 Task: In the sheet Budget Analysis ToolFont size of heading  18 Font style of dataoswald 'Font size of data '9 Alignment of headline & dataAlign center.   Fill color in heading, Red Font color of dataIn the sheet   Excelerate Sales   book
Action: Mouse moved to (136, 142)
Screenshot: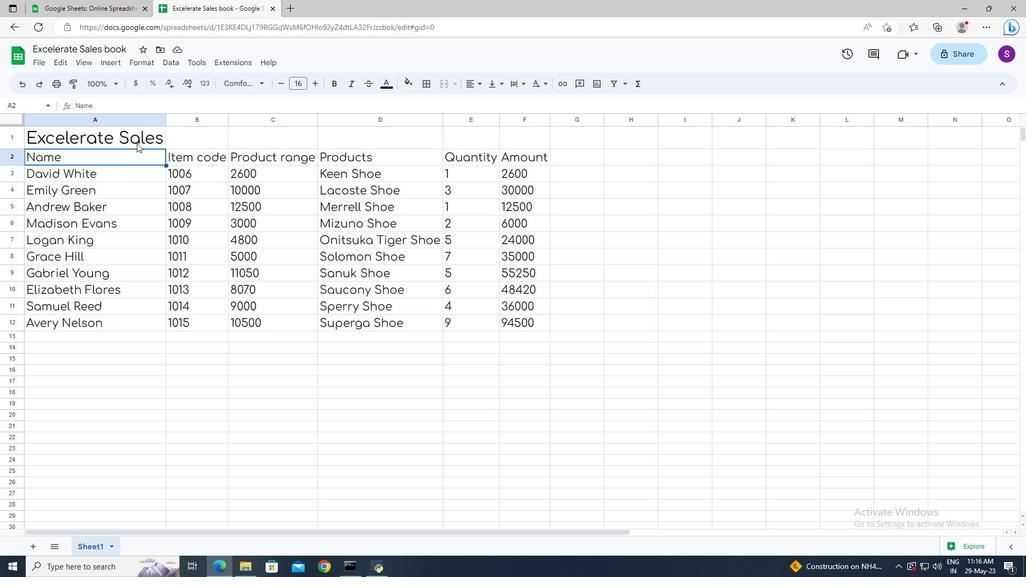 
Action: Mouse pressed left at (136, 142)
Screenshot: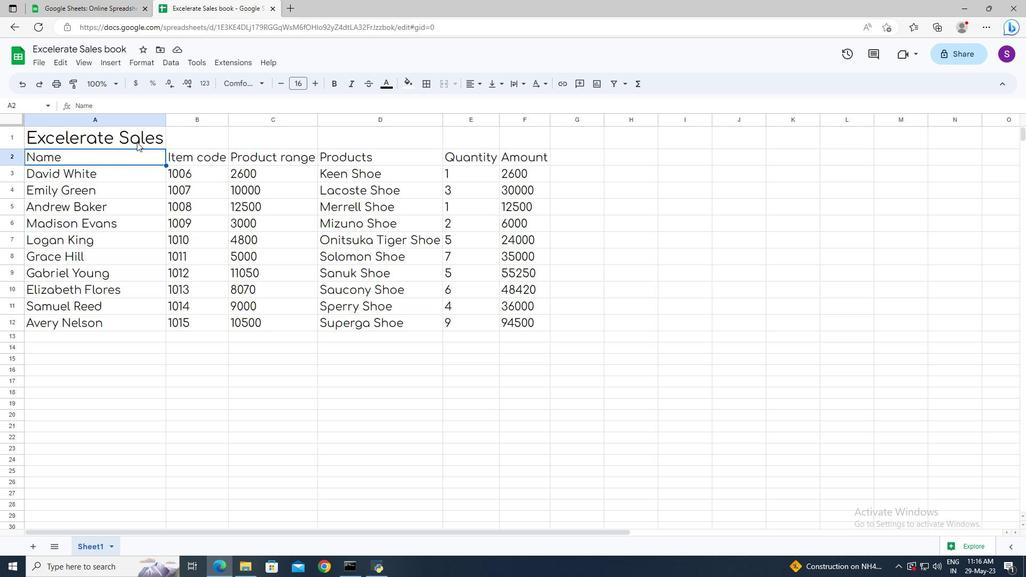 
Action: Mouse moved to (303, 81)
Screenshot: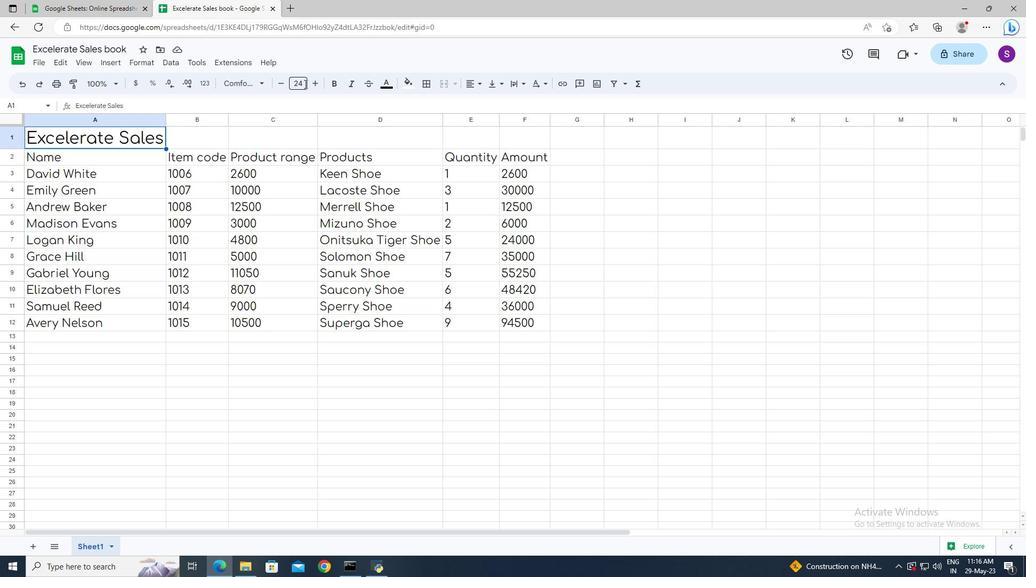 
Action: Mouse pressed left at (303, 81)
Screenshot: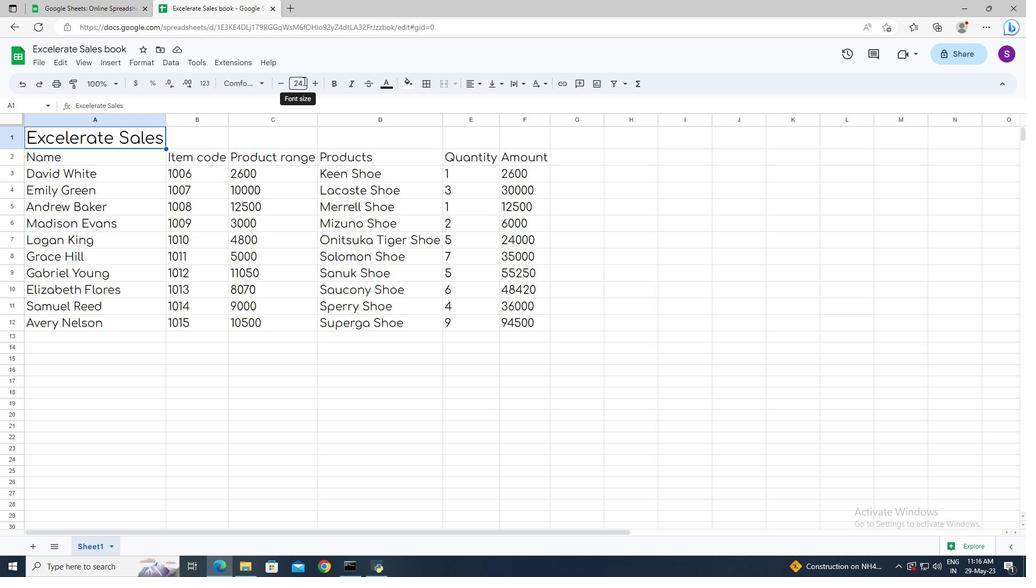 
Action: Key pressed 18<Key.enter>
Screenshot: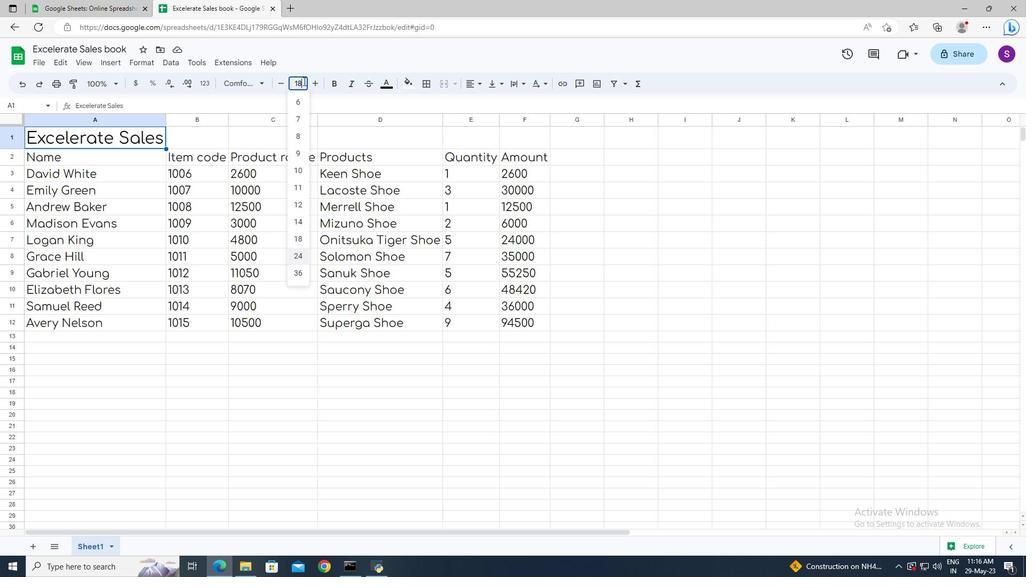 
Action: Mouse moved to (113, 151)
Screenshot: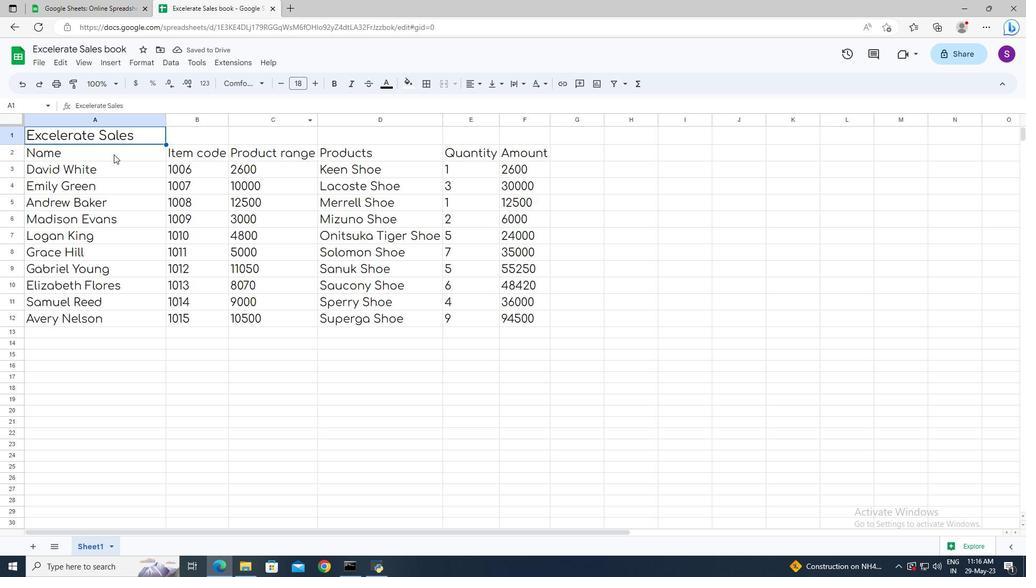 
Action: Mouse pressed left at (113, 151)
Screenshot: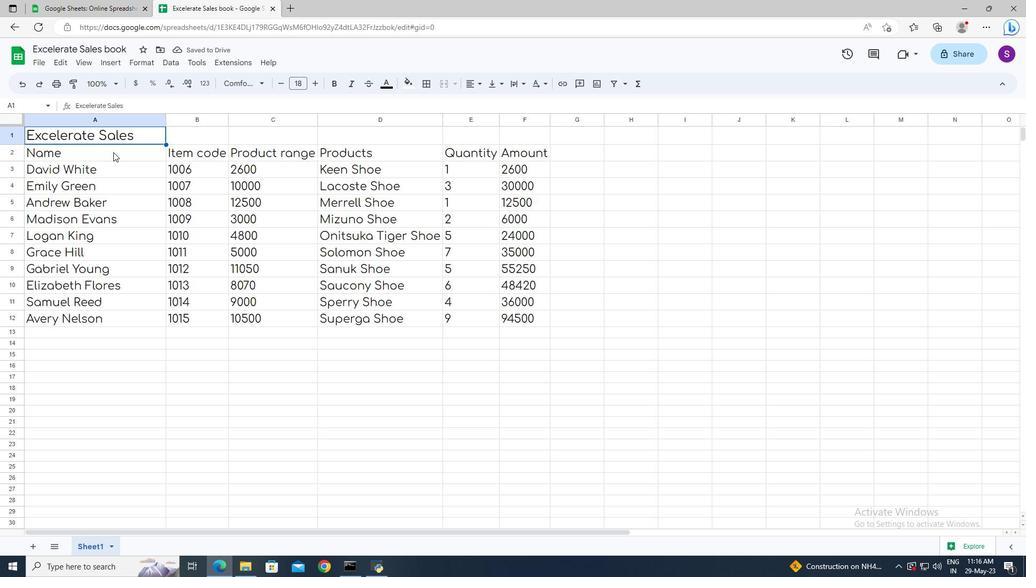 
Action: Key pressed <Key.shift><Key.shift><Key.shift><Key.shift><Key.shift><Key.shift><Key.shift><Key.shift><Key.shift><Key.shift><Key.shift><Key.shift><Key.shift><Key.shift><Key.shift><Key.shift><Key.down><Key.right>
Screenshot: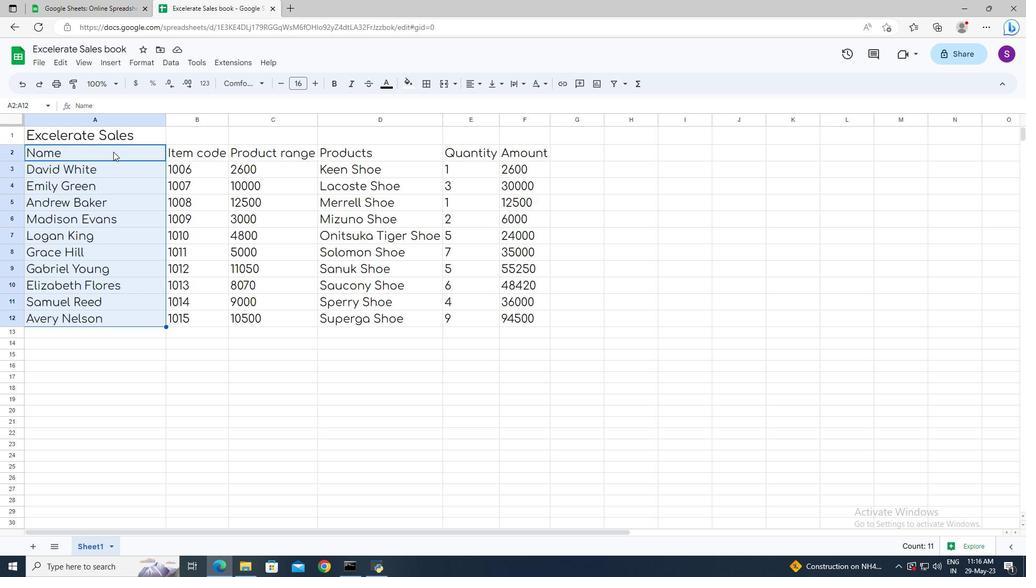 
Action: Mouse moved to (264, 86)
Screenshot: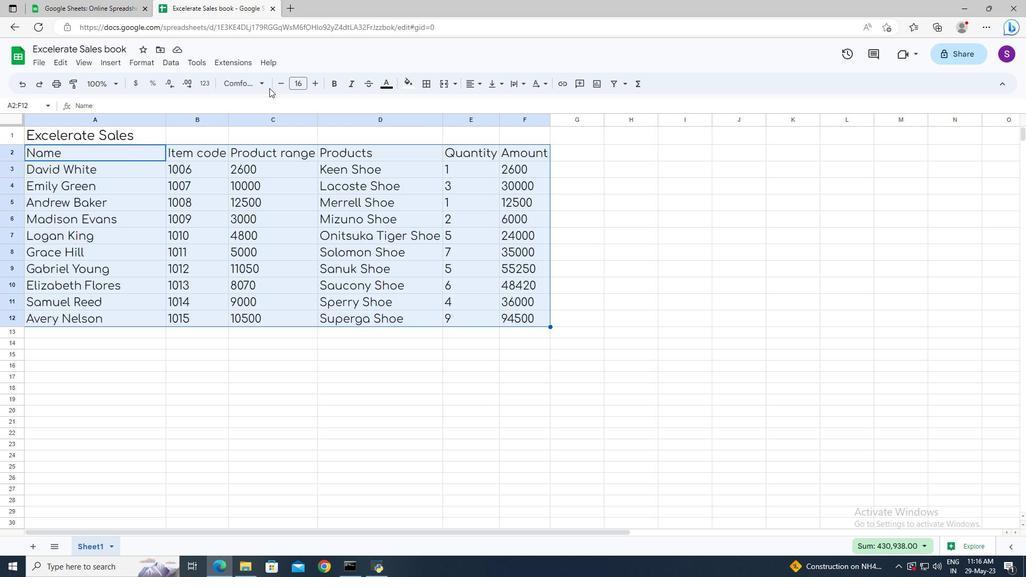 
Action: Mouse pressed left at (264, 86)
Screenshot: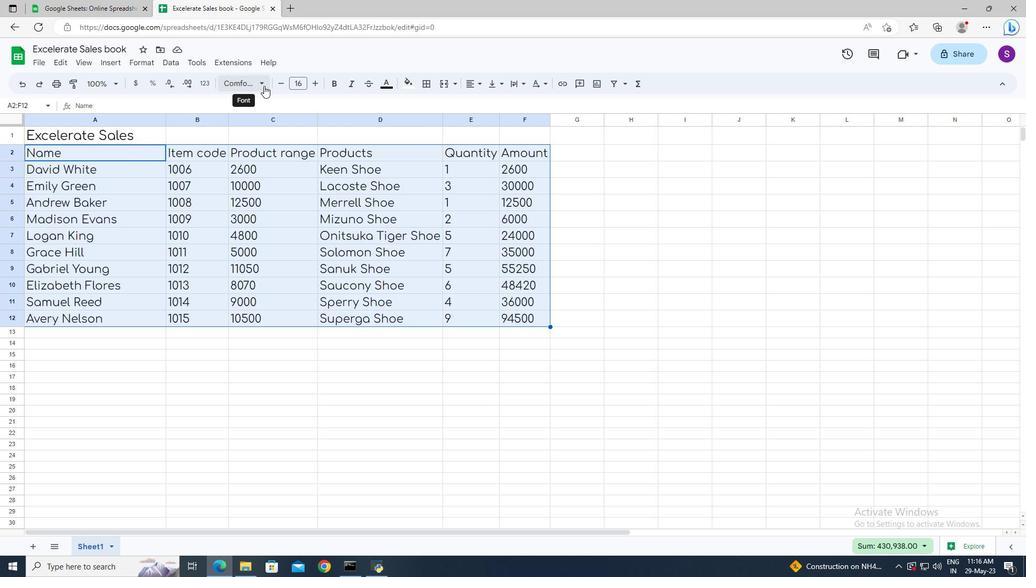 
Action: Mouse moved to (271, 528)
Screenshot: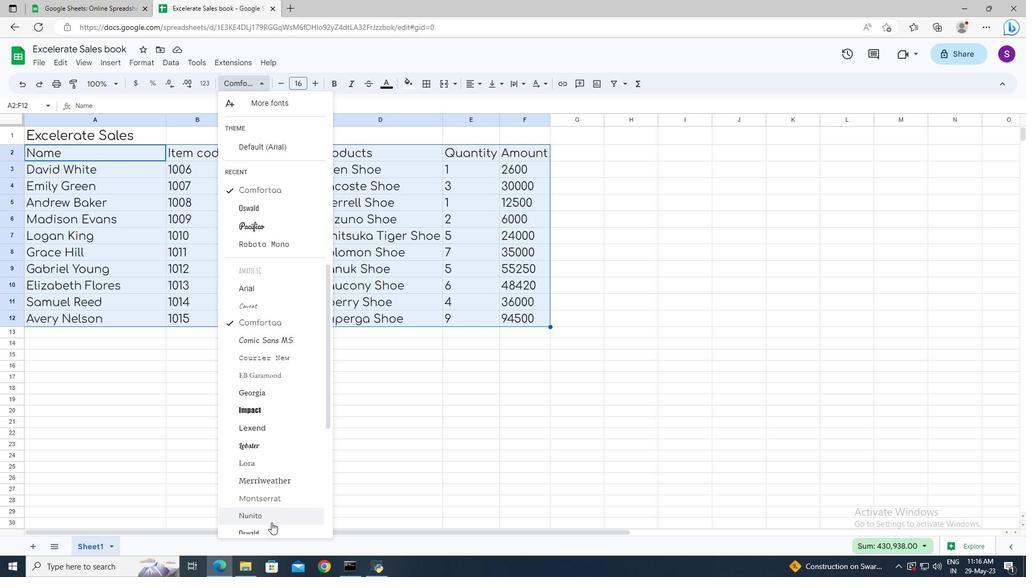 
Action: Mouse pressed left at (271, 528)
Screenshot: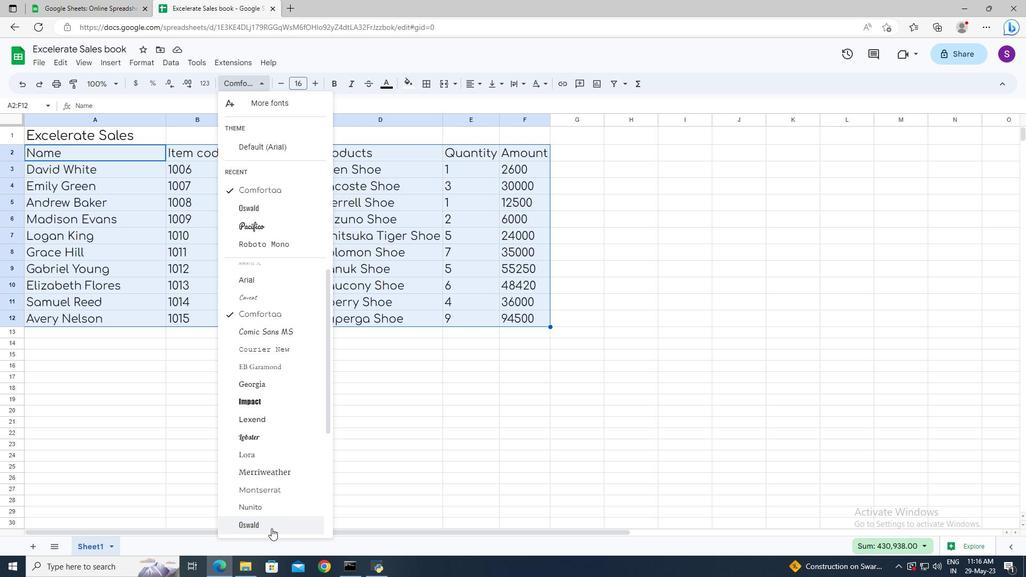 
Action: Mouse moved to (304, 86)
Screenshot: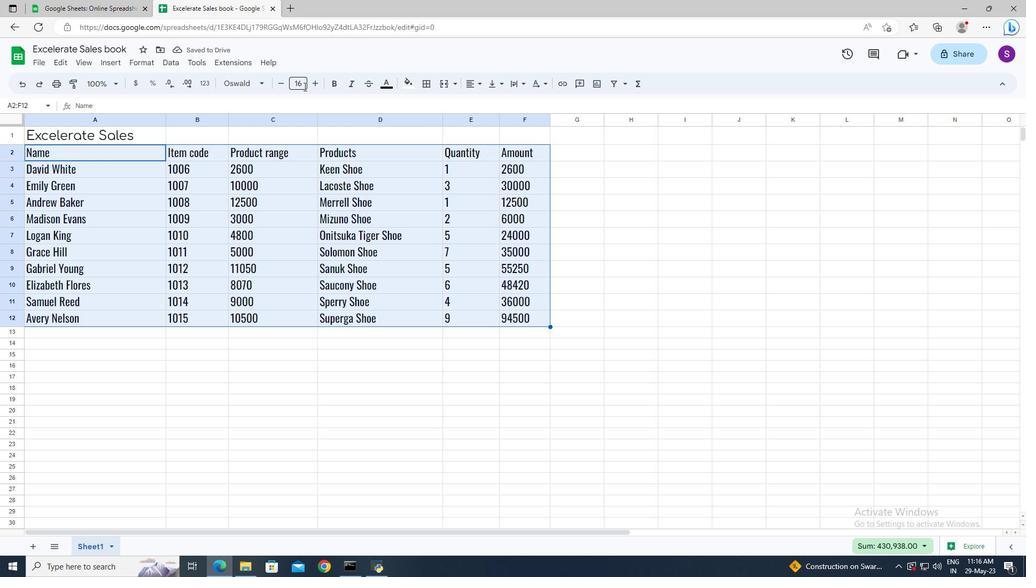 
Action: Mouse pressed left at (304, 86)
Screenshot: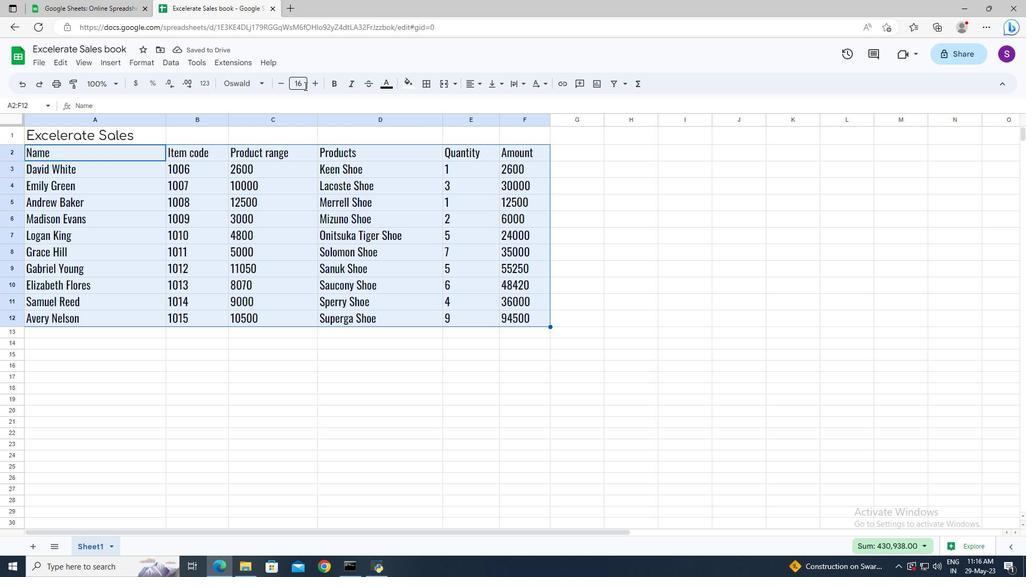 
Action: Key pressed 9<Key.enter>
Screenshot: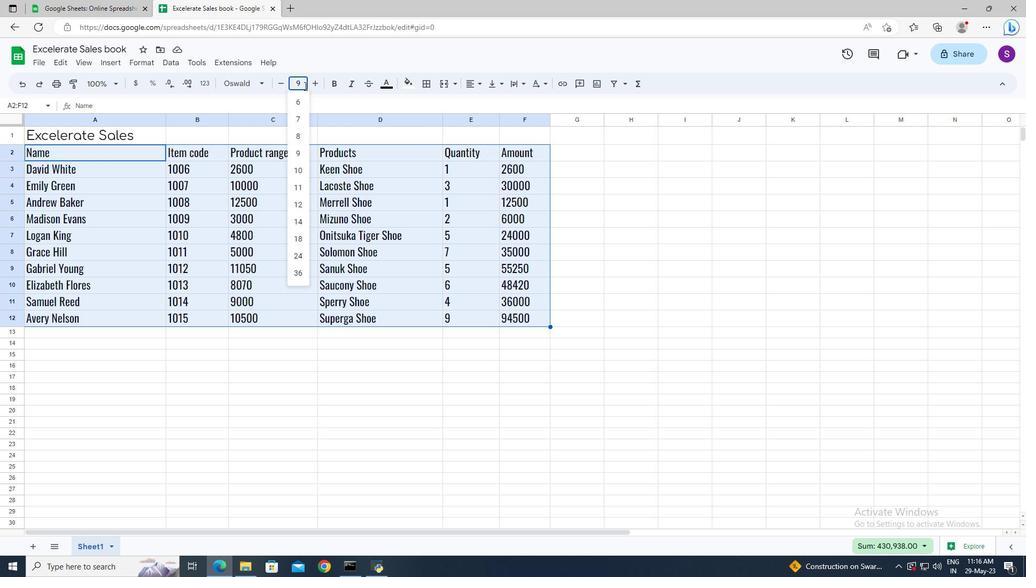 
Action: Mouse moved to (161, 134)
Screenshot: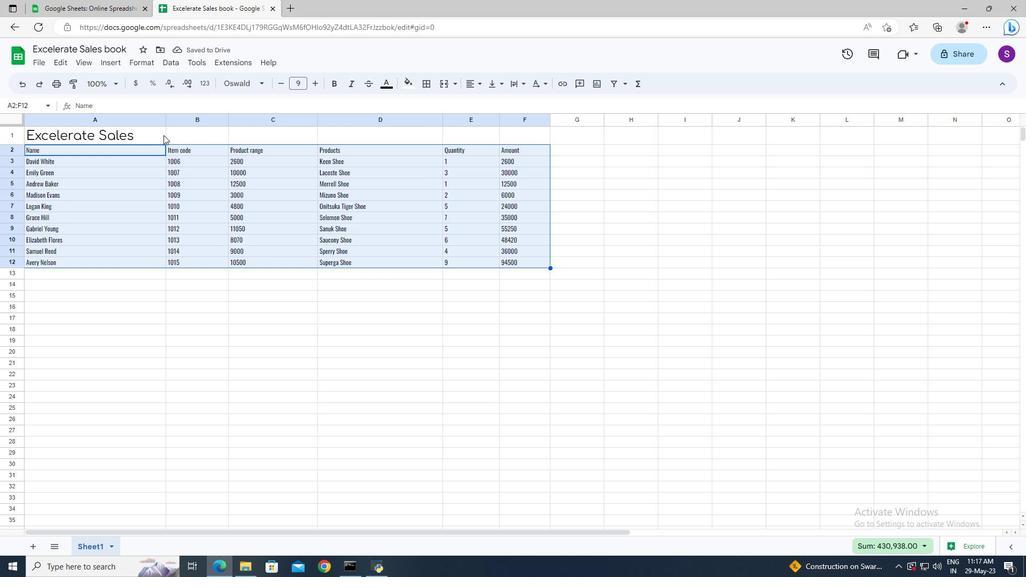 
Action: Mouse pressed left at (161, 134)
Screenshot: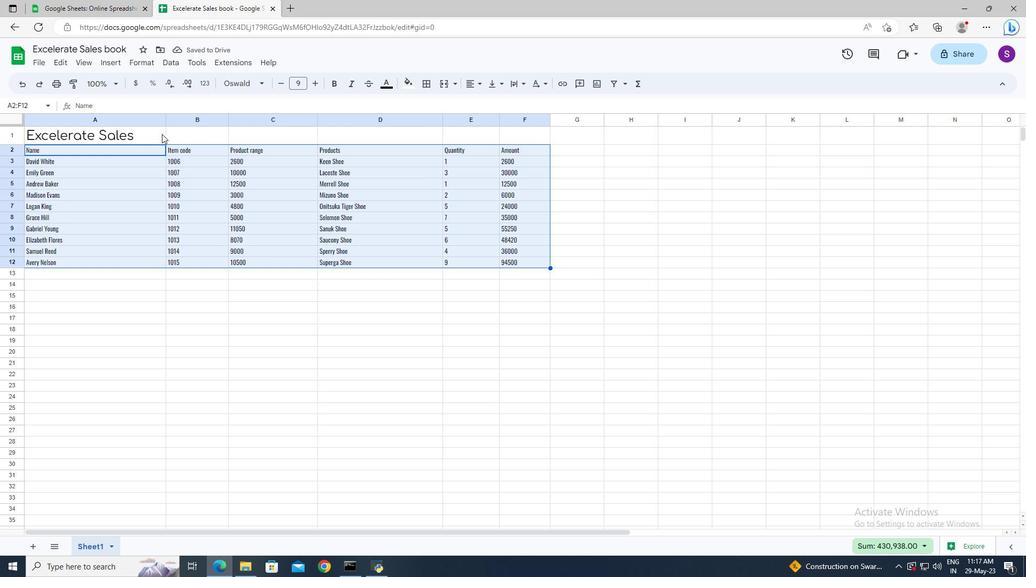 
Action: Mouse moved to (492, 135)
Screenshot: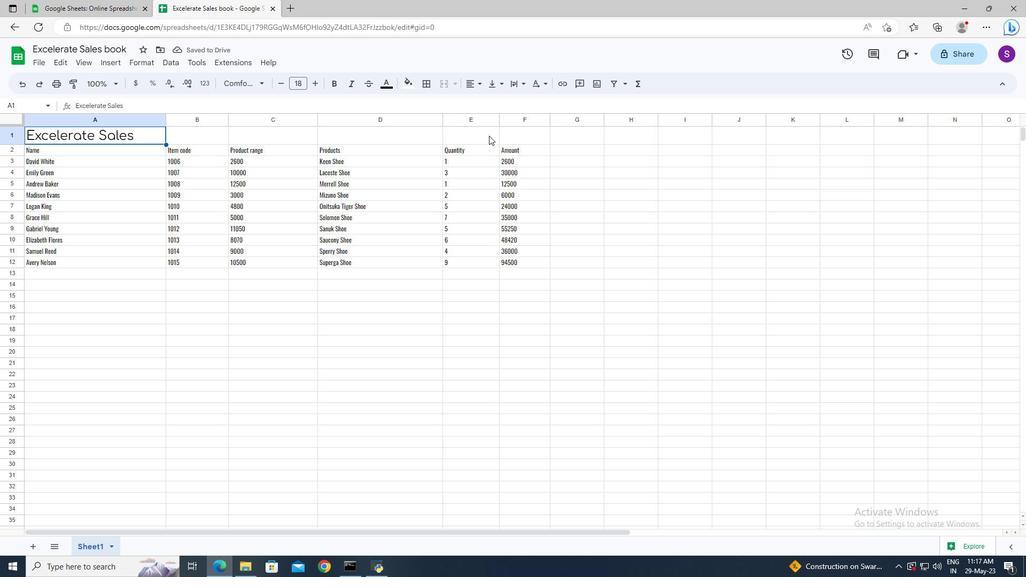 
Action: Key pressed <Key.shift>
Screenshot: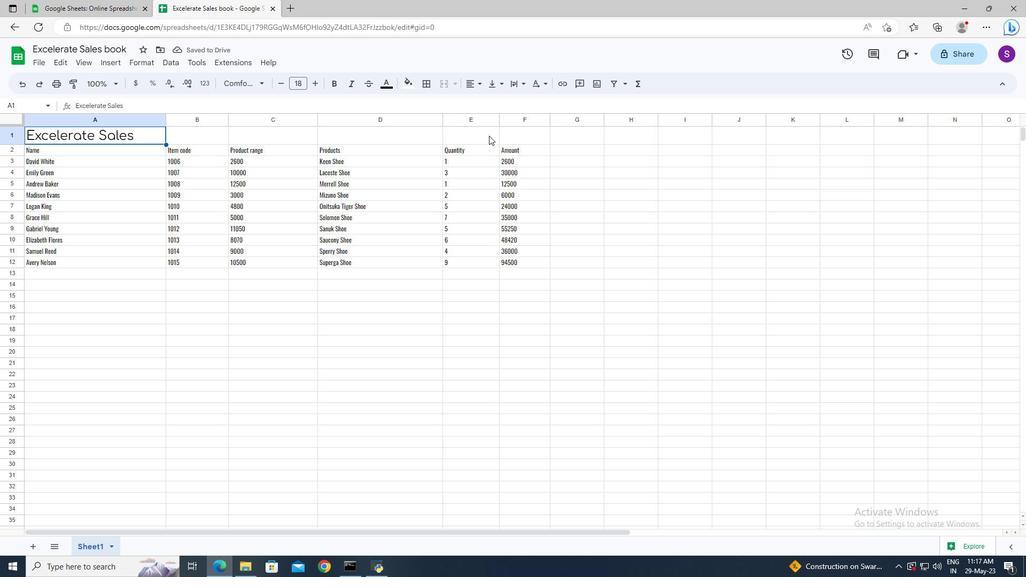
Action: Mouse moved to (510, 130)
Screenshot: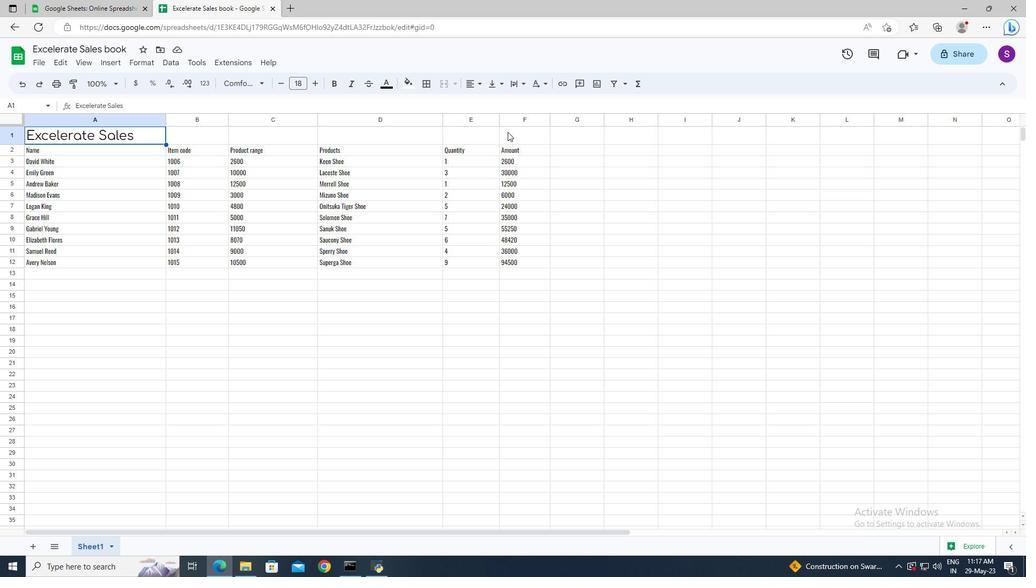 
Action: Mouse pressed left at (510, 130)
Screenshot: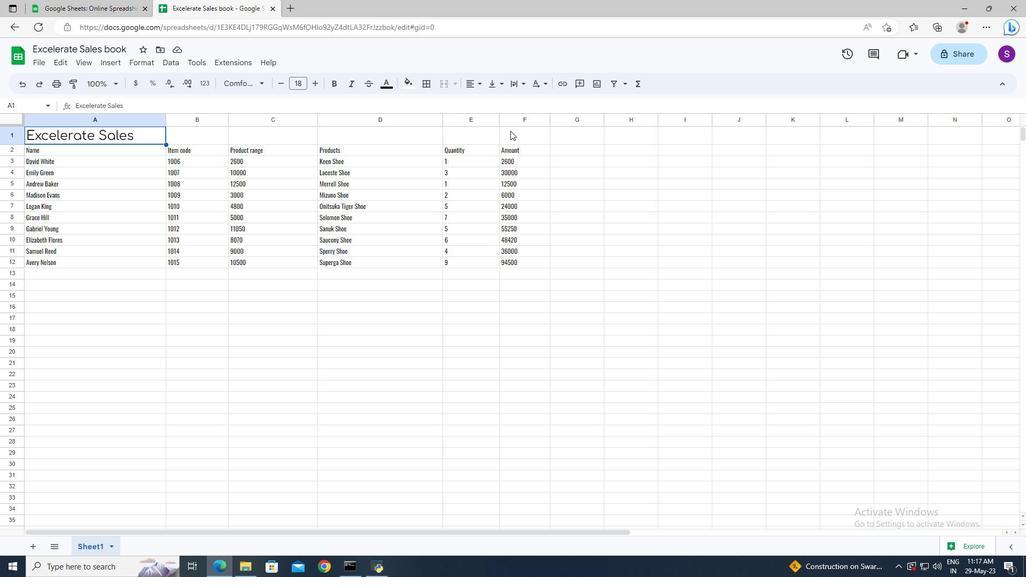 
Action: Key pressed <Key.shift><Key.shift><Key.shift><Key.shift><Key.shift>
Screenshot: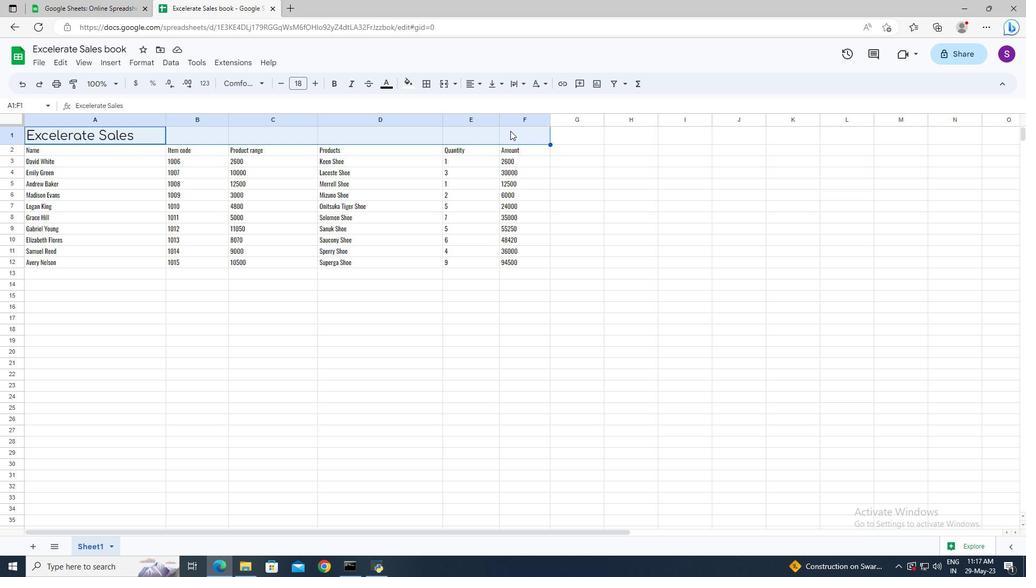 
Action: Mouse moved to (472, 84)
Screenshot: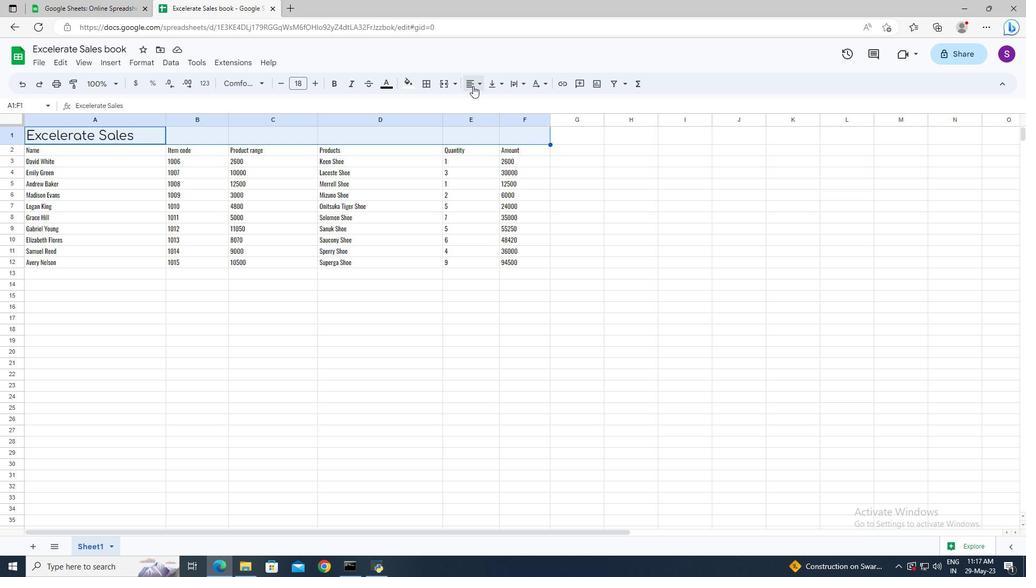 
Action: Mouse pressed left at (472, 84)
Screenshot: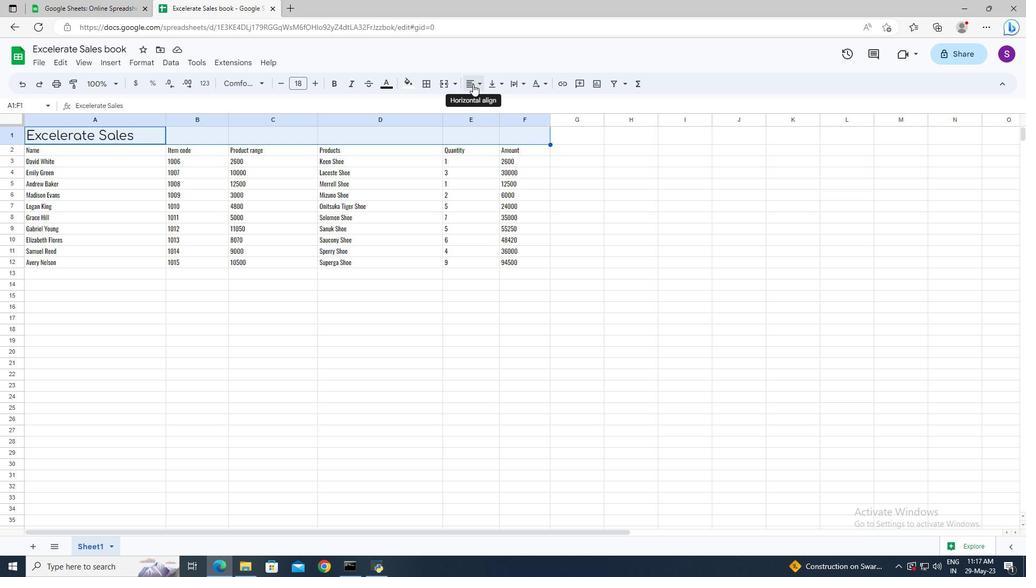 
Action: Mouse moved to (489, 101)
Screenshot: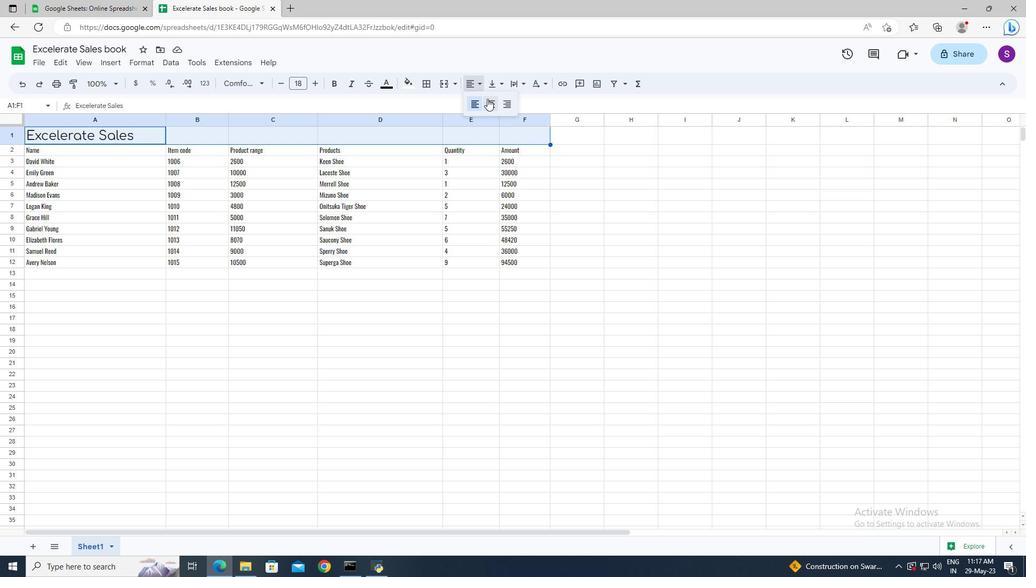 
Action: Mouse pressed left at (489, 101)
Screenshot: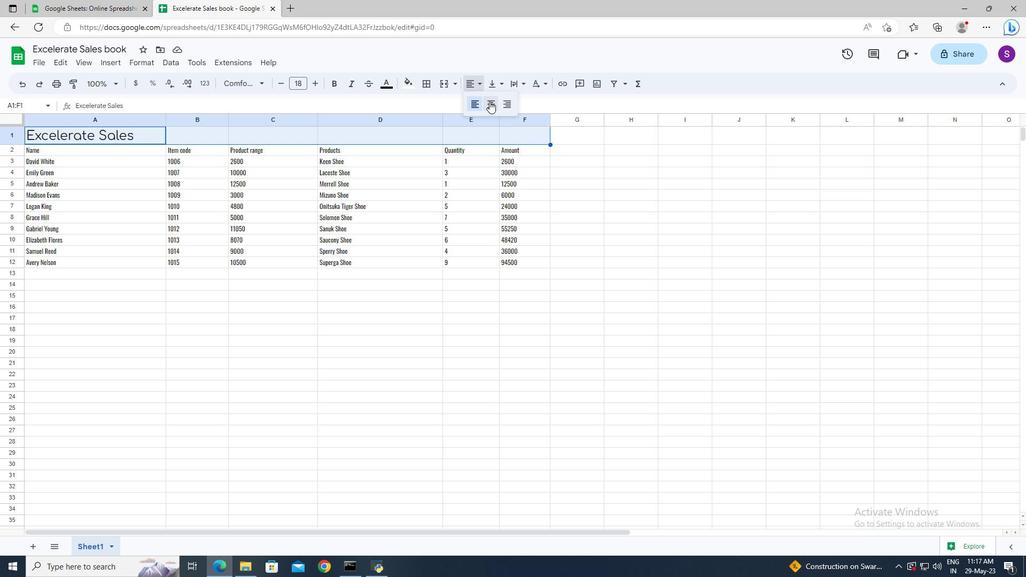 
Action: Mouse moved to (150, 151)
Screenshot: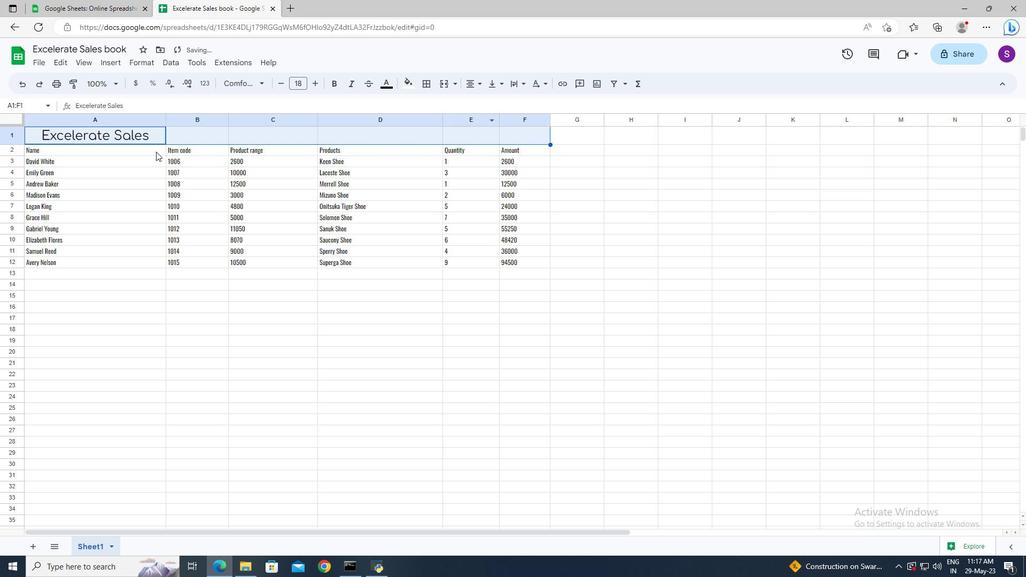 
Action: Mouse pressed left at (150, 151)
Screenshot: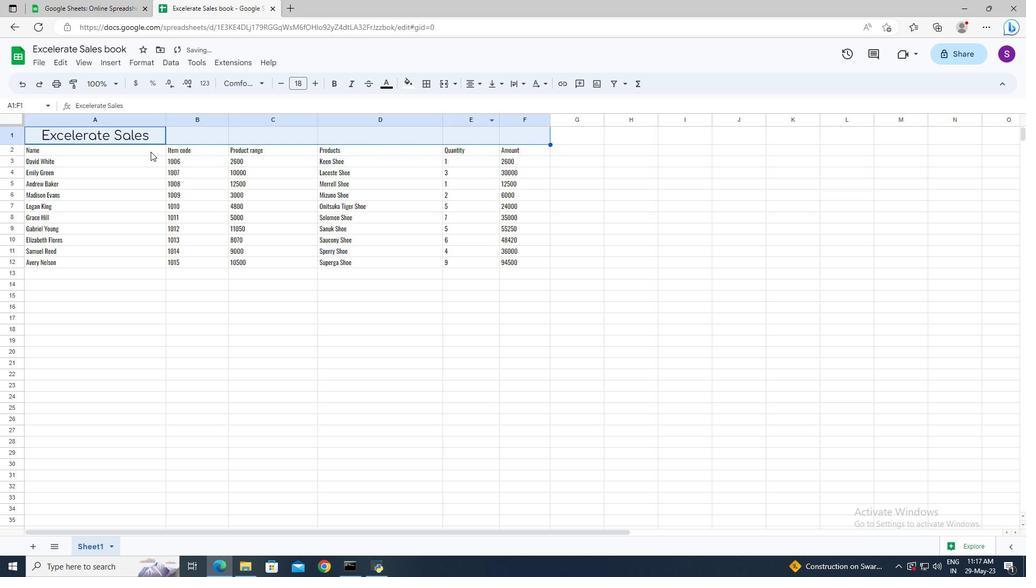 
Action: Key pressed <Key.shift><Key.down><Key.right>
Screenshot: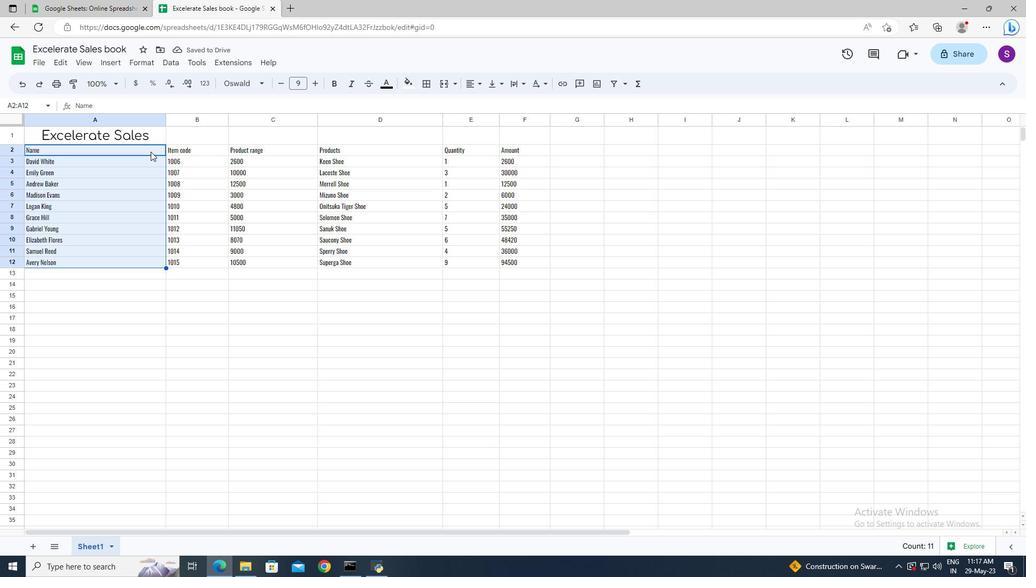 
Action: Mouse moved to (465, 83)
Screenshot: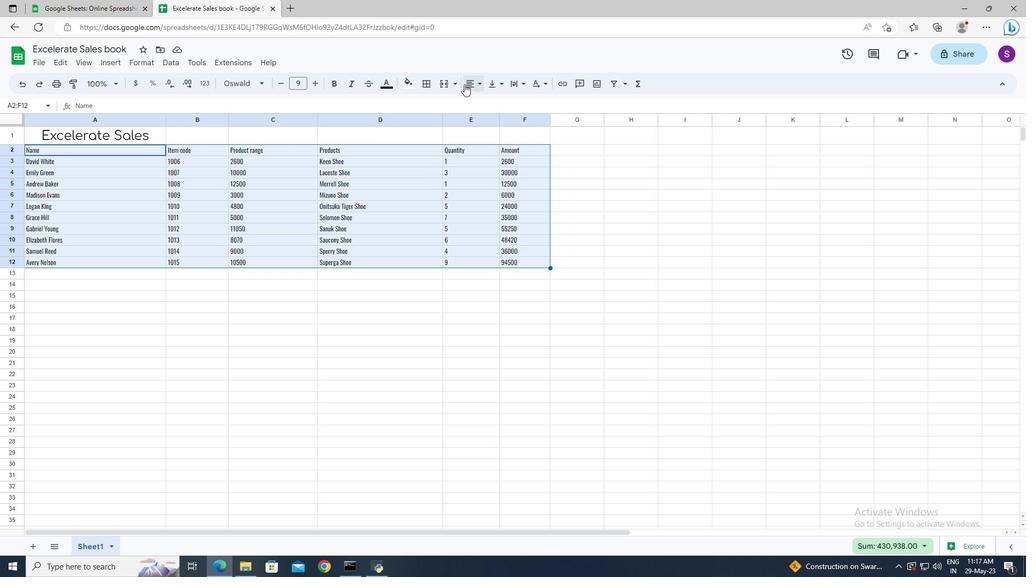 
Action: Mouse pressed left at (465, 83)
Screenshot: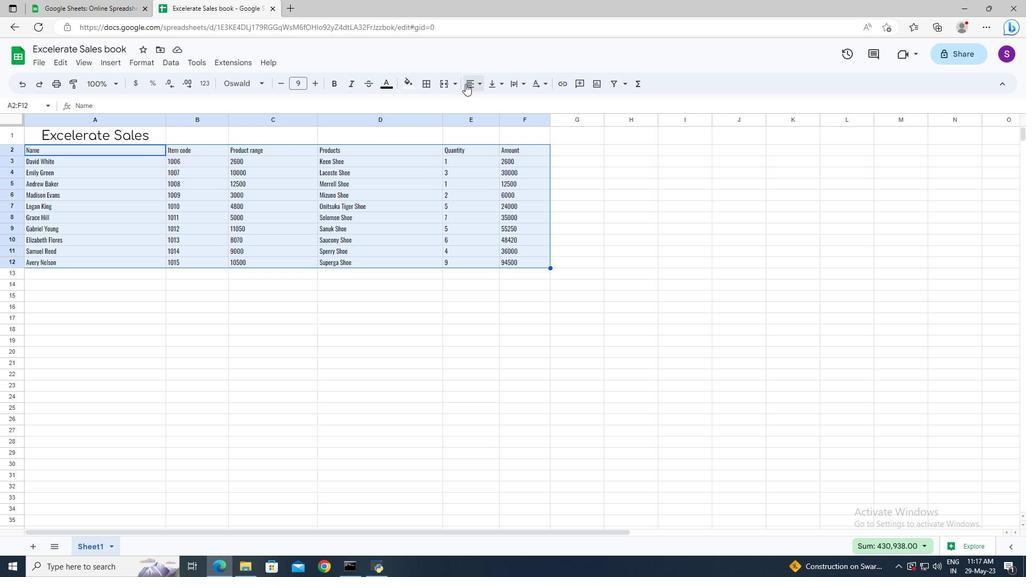 
Action: Mouse moved to (490, 103)
Screenshot: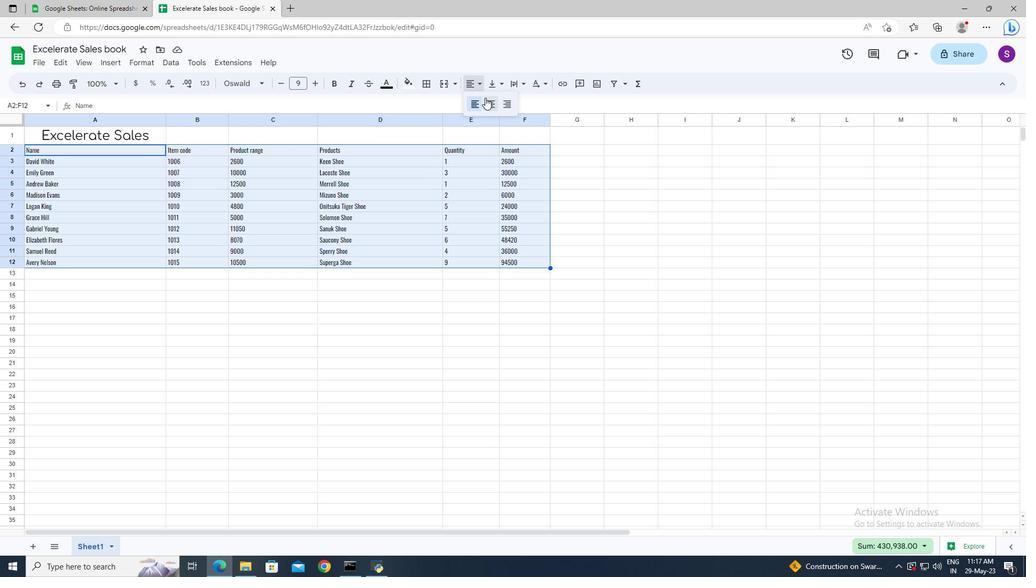 
Action: Mouse pressed left at (490, 103)
Screenshot: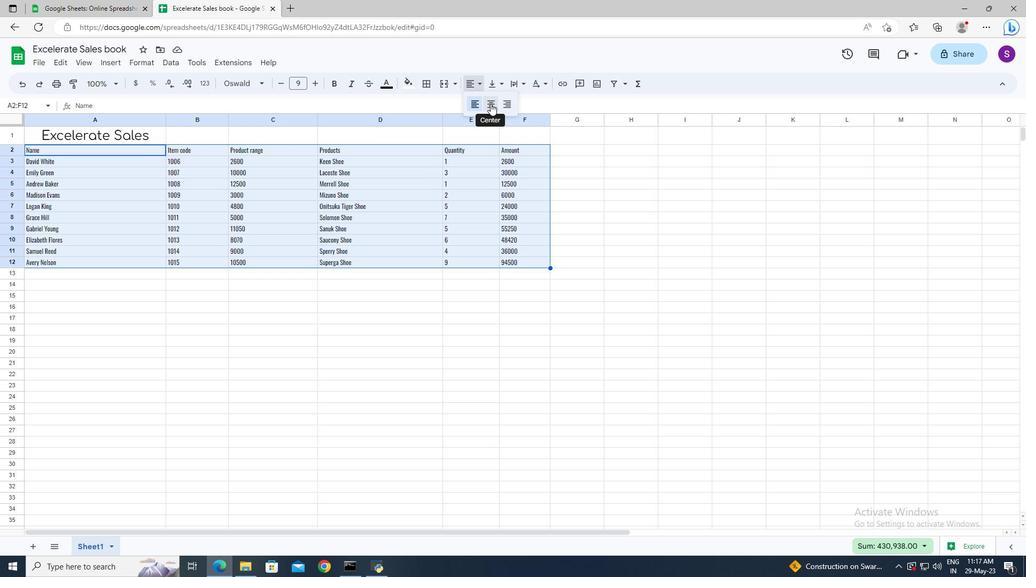 
Action: Mouse moved to (150, 134)
Screenshot: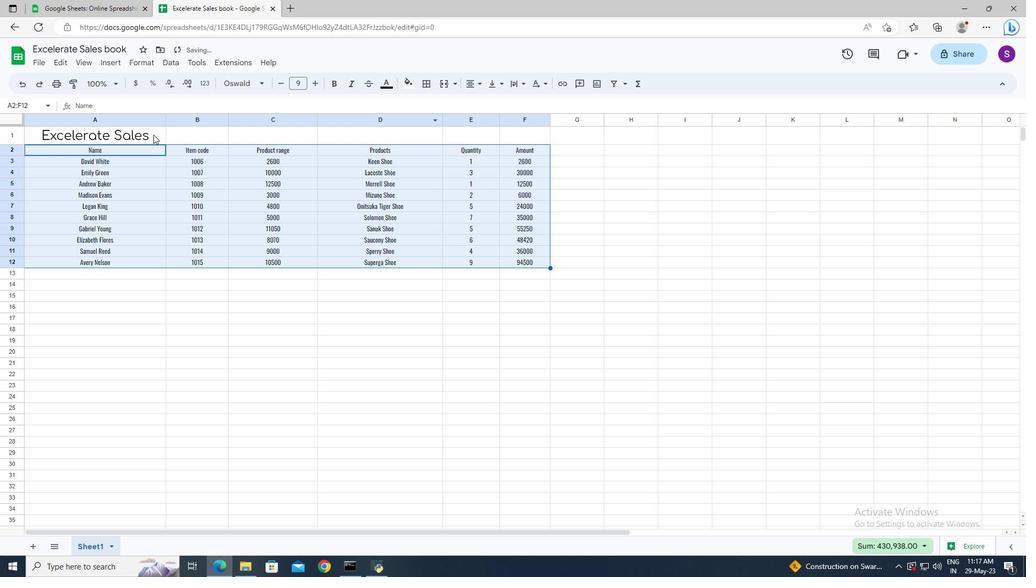 
Action: Mouse pressed left at (150, 134)
Screenshot: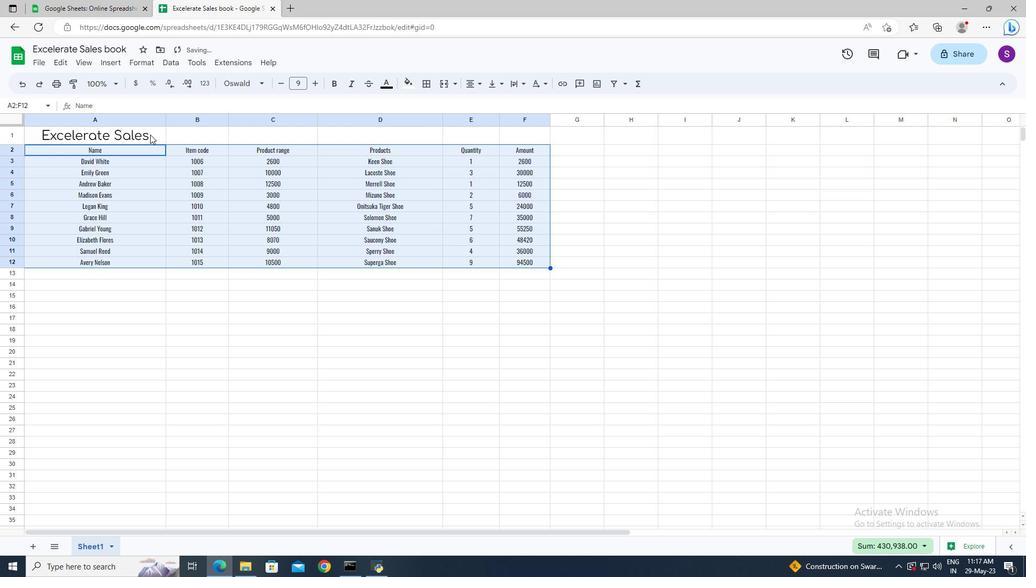 
Action: Mouse moved to (407, 86)
Screenshot: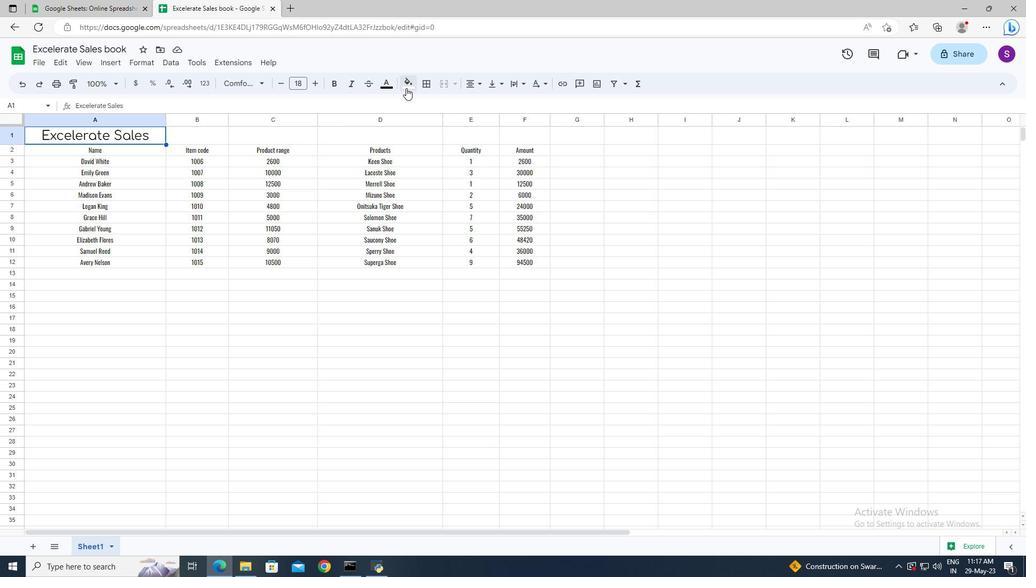 
Action: Mouse pressed left at (407, 86)
Screenshot: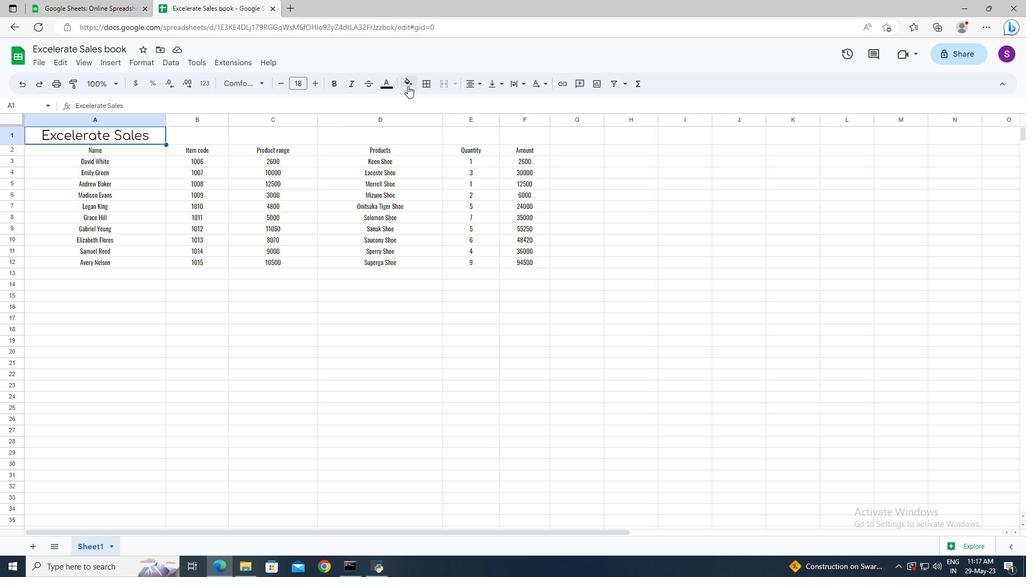 
Action: Mouse moved to (423, 131)
Screenshot: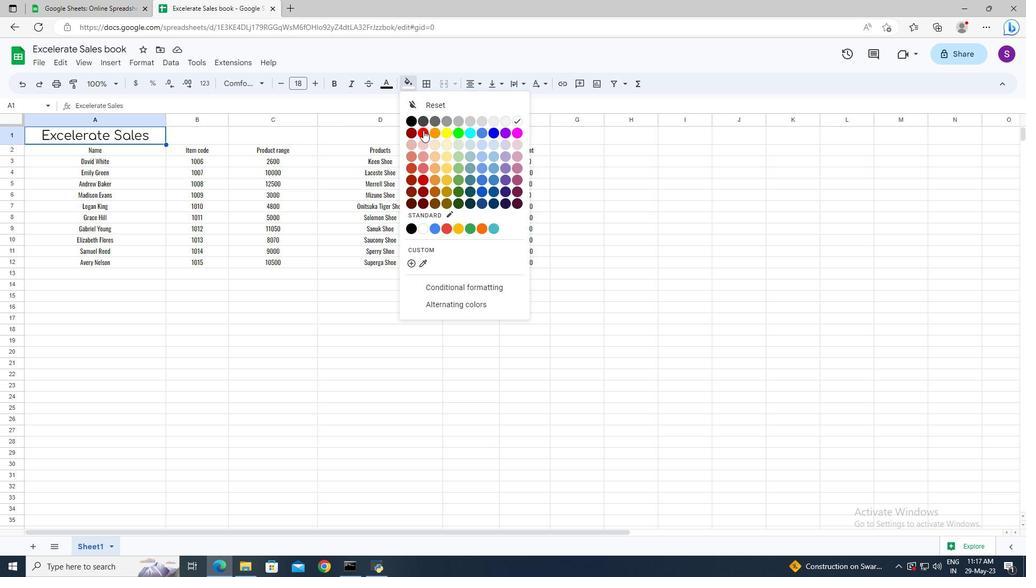 
Action: Mouse pressed left at (423, 131)
Screenshot: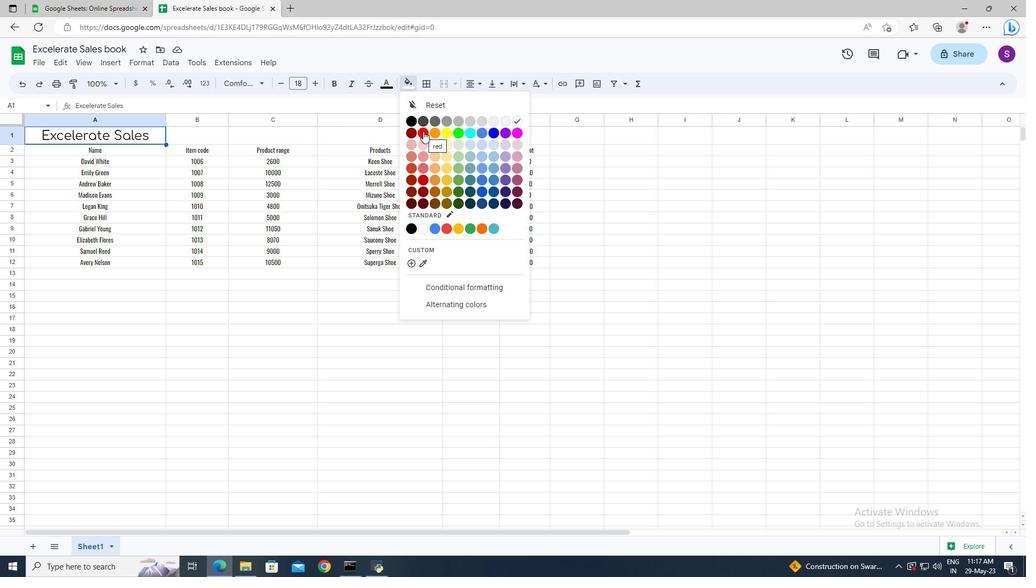 
Action: Mouse moved to (114, 150)
Screenshot: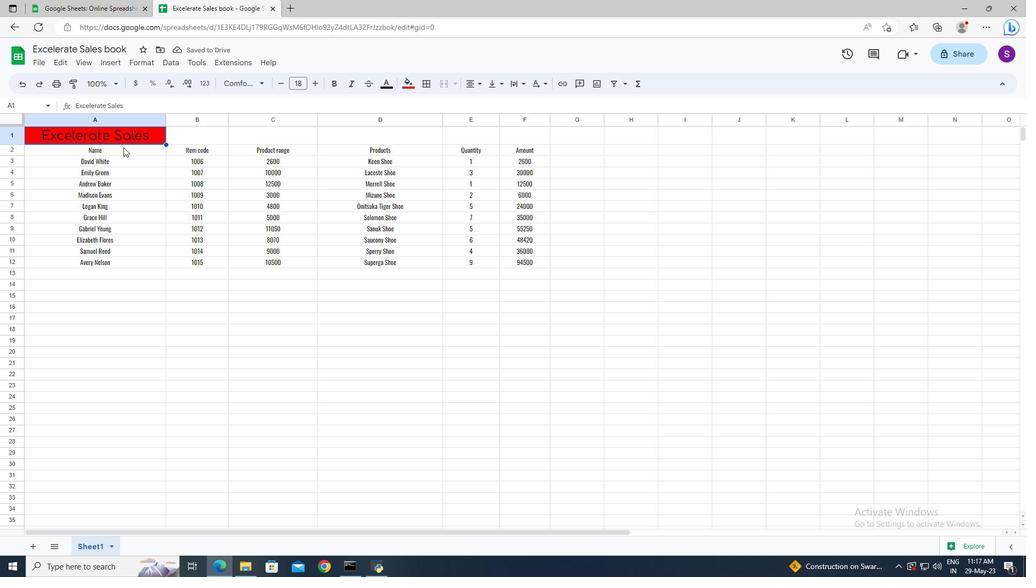 
Action: Mouse pressed left at (114, 150)
Screenshot: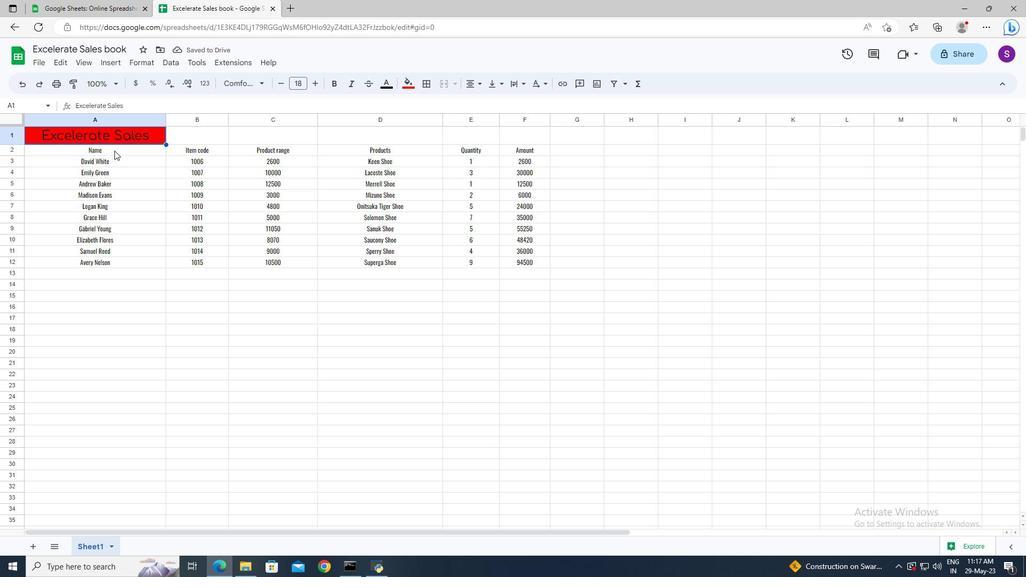 
Action: Key pressed <Key.shift><Key.down><Key.down><Key.right>
Screenshot: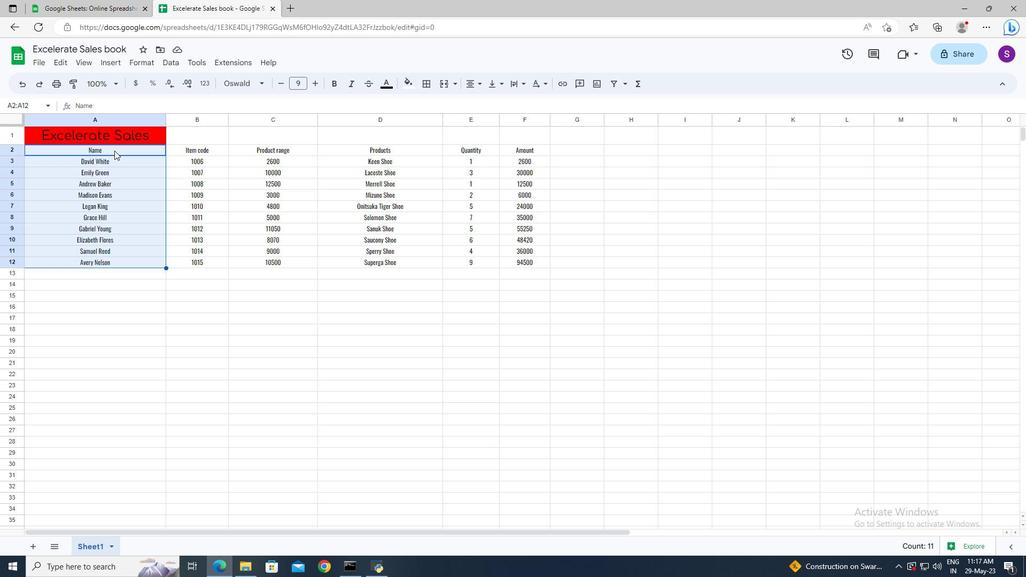 
Action: Mouse moved to (384, 84)
Screenshot: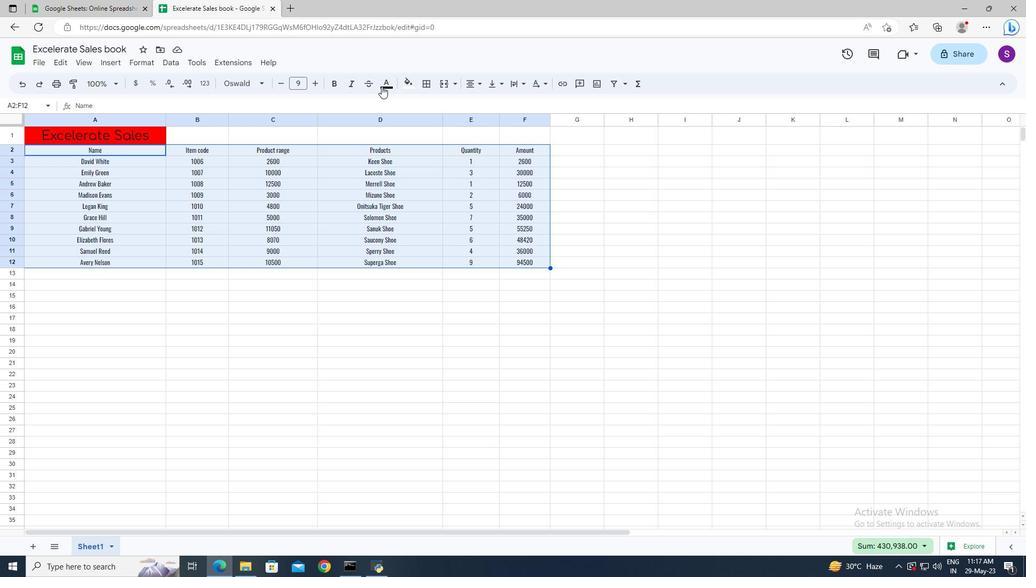 
Action: Mouse pressed left at (384, 84)
Screenshot: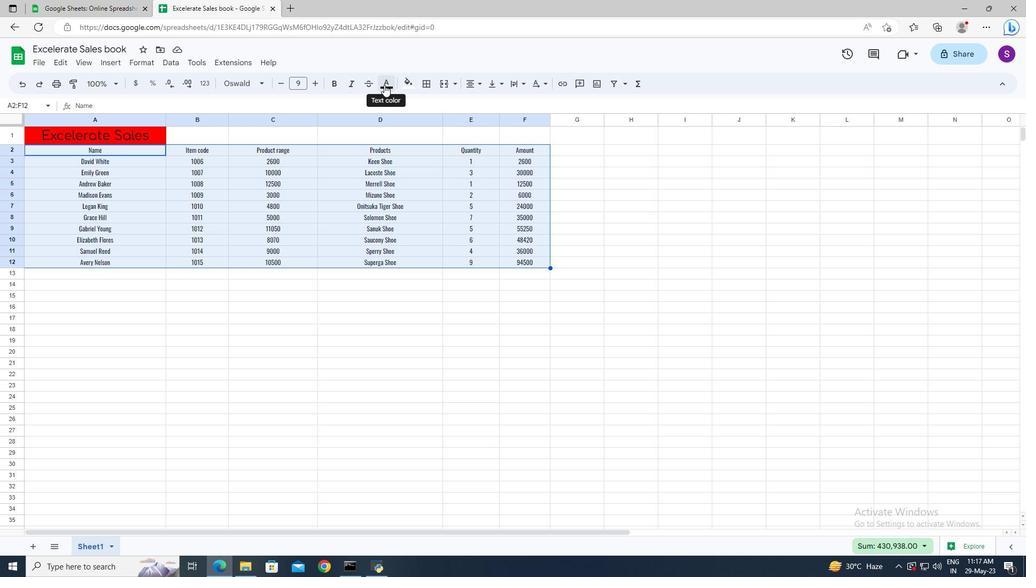 
Action: Mouse moved to (403, 133)
Screenshot: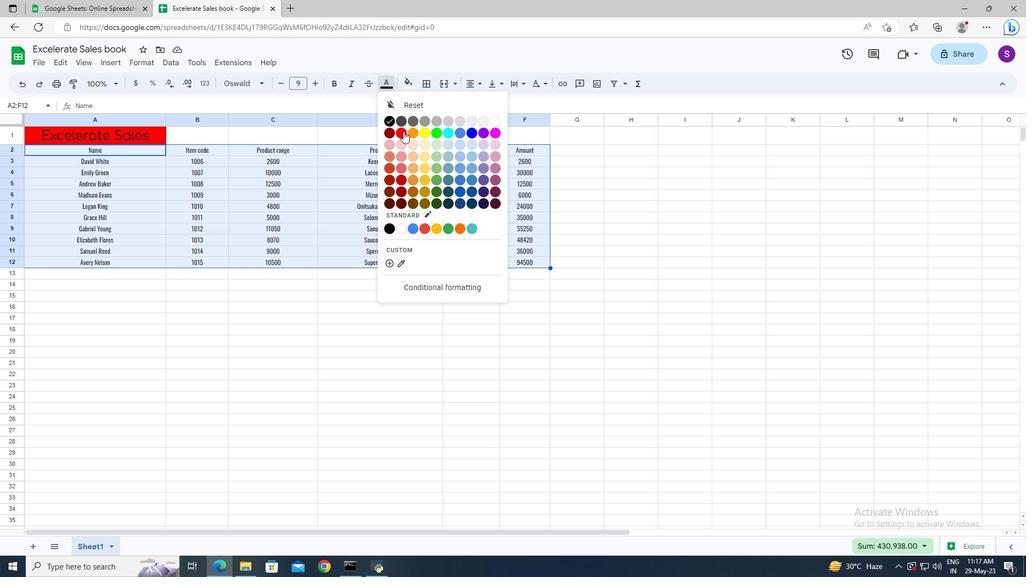 
Action: Mouse pressed left at (403, 133)
Screenshot: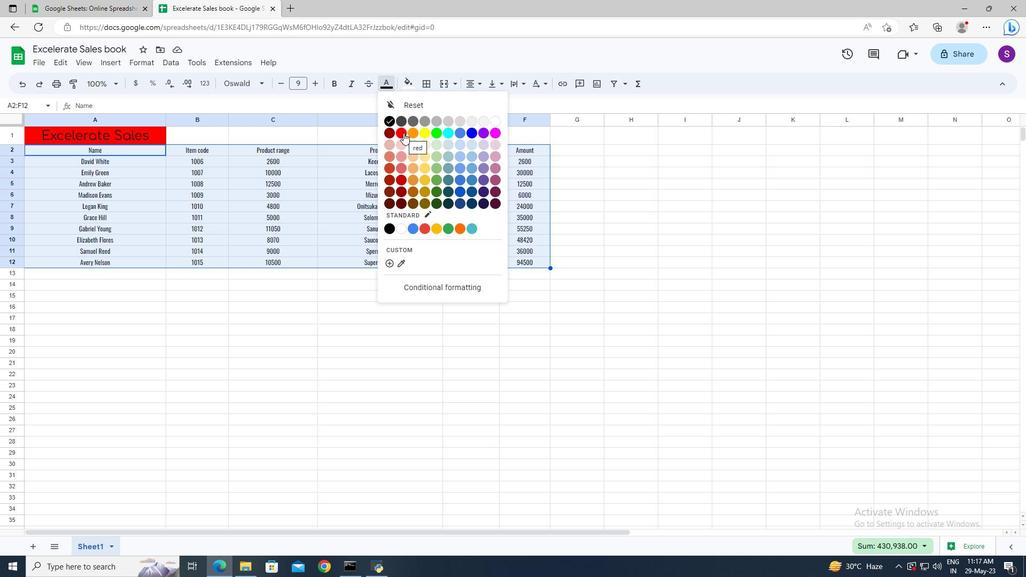 
Action: Mouse moved to (384, 176)
Screenshot: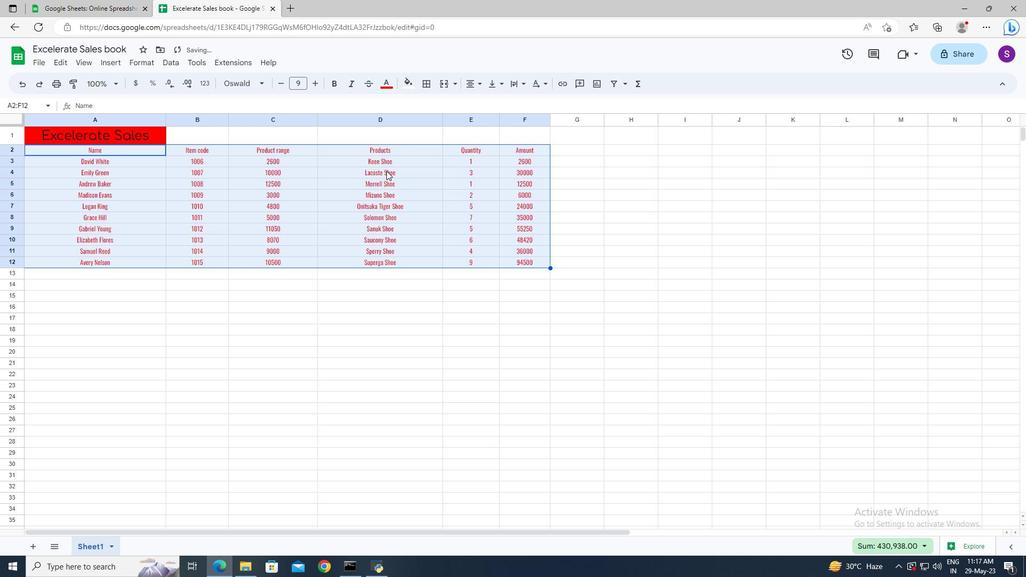 
Action: Mouse pressed left at (384, 176)
Screenshot: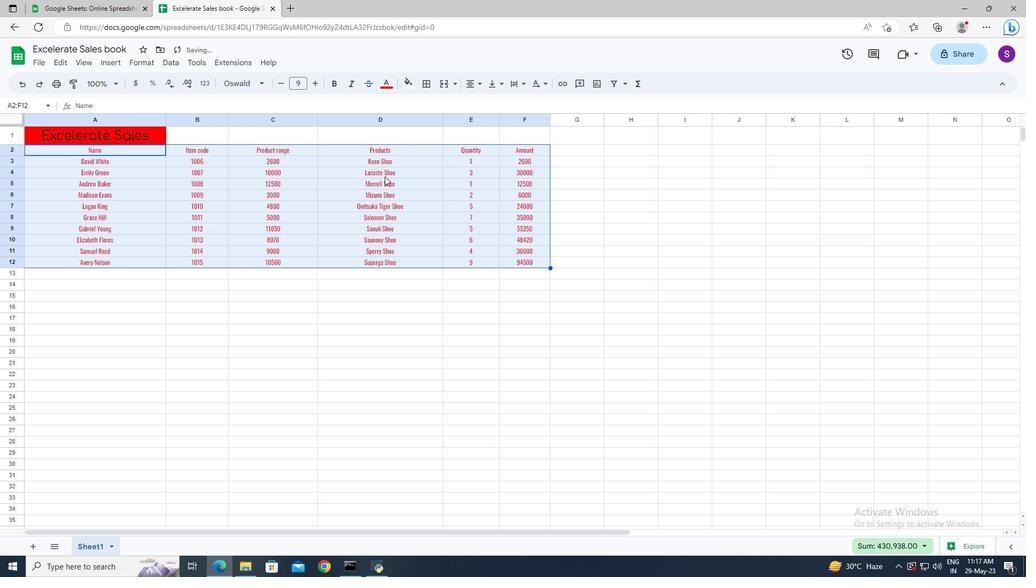 
Action: Mouse moved to (384, 177)
Screenshot: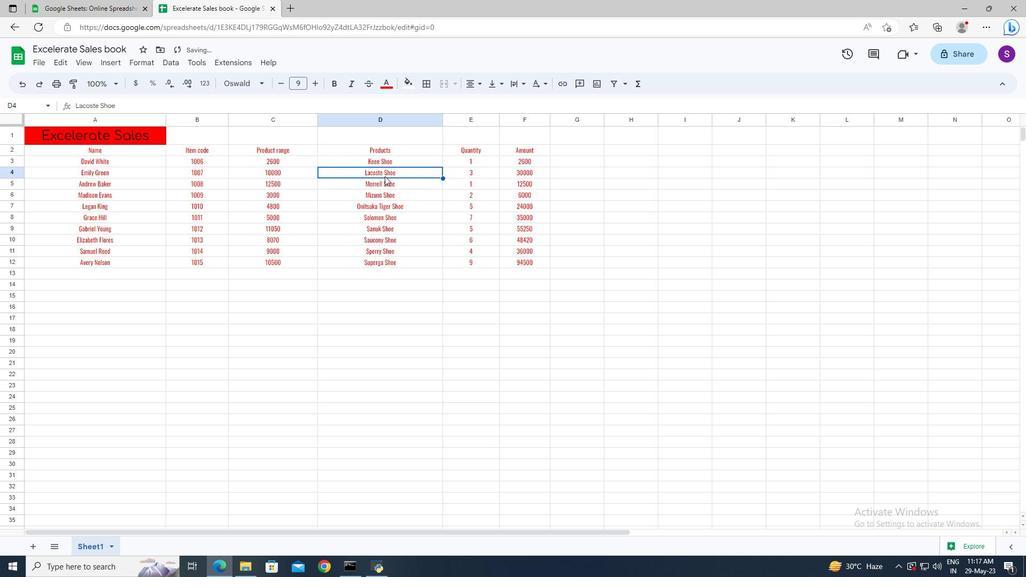 
